 Task: Plan a 60-minute wine and paint night for artistic expression and fun.
Action: Mouse moved to (354, 177)
Screenshot: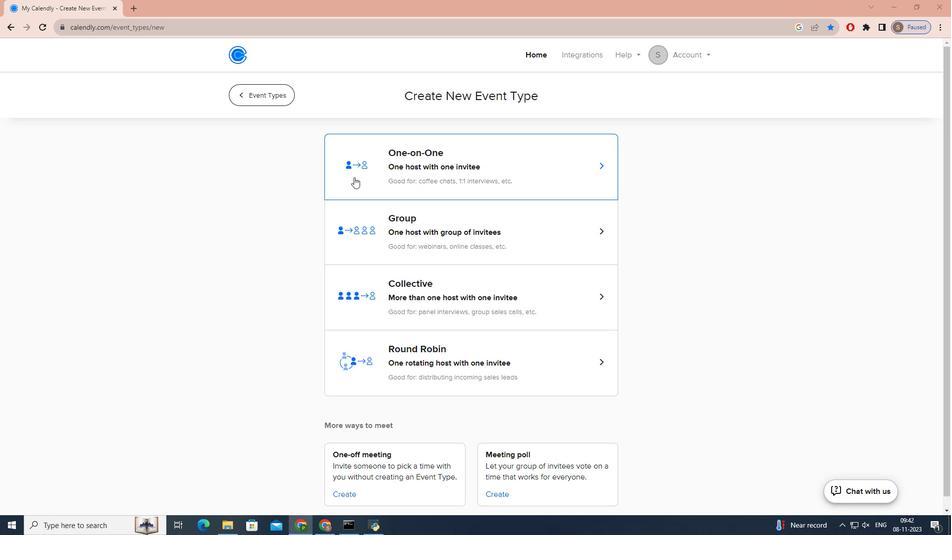 
Action: Mouse pressed left at (354, 177)
Screenshot: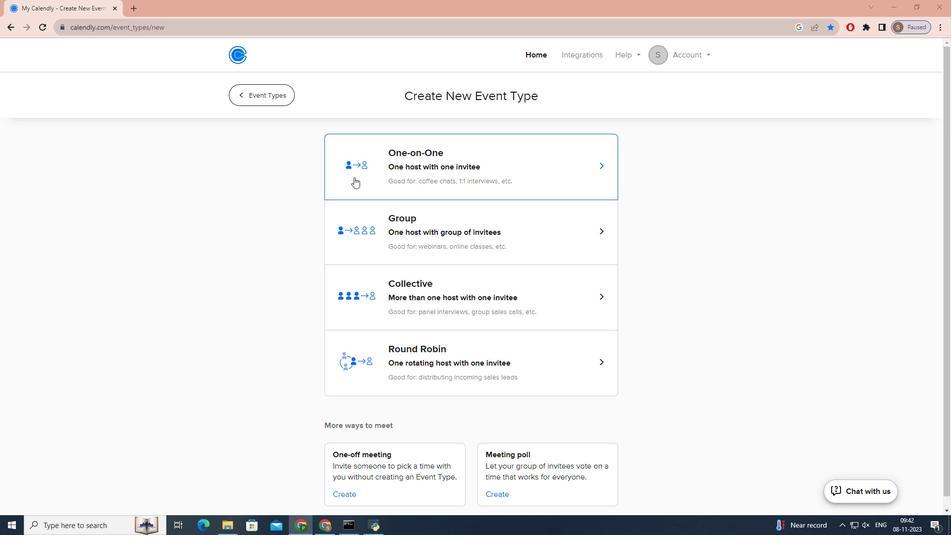 
Action: Key pressed w<Key.caps_lock>INE<Key.space>AND<Key.space><Key.caps_lock>p<Key.caps_lock>AINT<Key.space><Key.caps_lock>n<Key.caps_lock>IGHT<Key.shift_r>:<Key.space><Key.caps_lock>u<Key.caps_lock>NLEASH<Key.space><Key.caps_lock>y<Key.caps_lock>OUR<Key.space><Key.caps_lock>i<Key.caps_lock>NNER<Key.space><Key.caps_lock>a<Key.caps_lock>RTIST<Key.space>
Screenshot: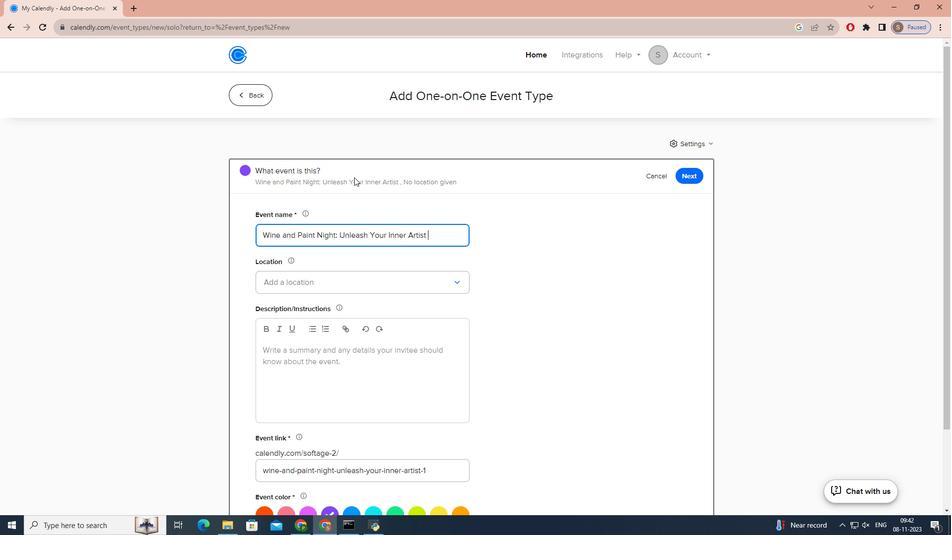 
Action: Mouse moved to (403, 275)
Screenshot: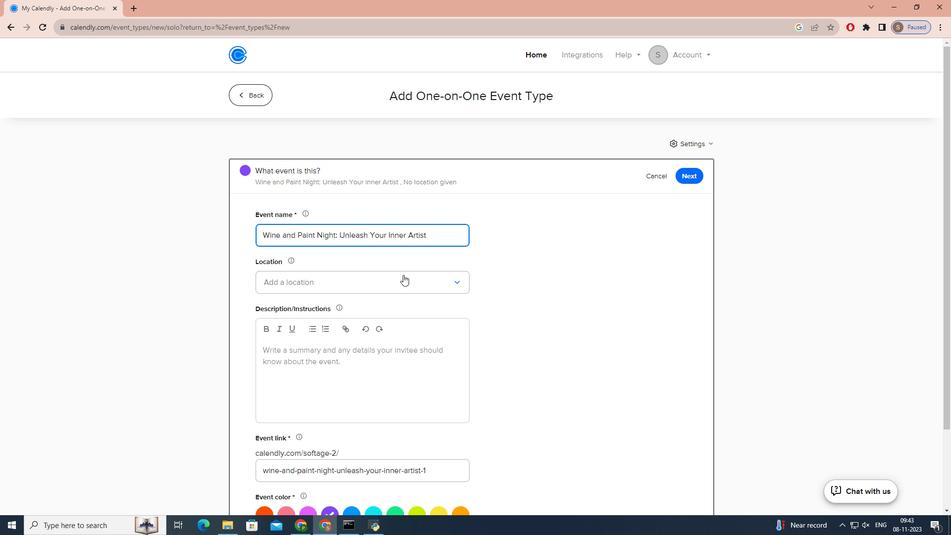 
Action: Mouse pressed left at (403, 275)
Screenshot: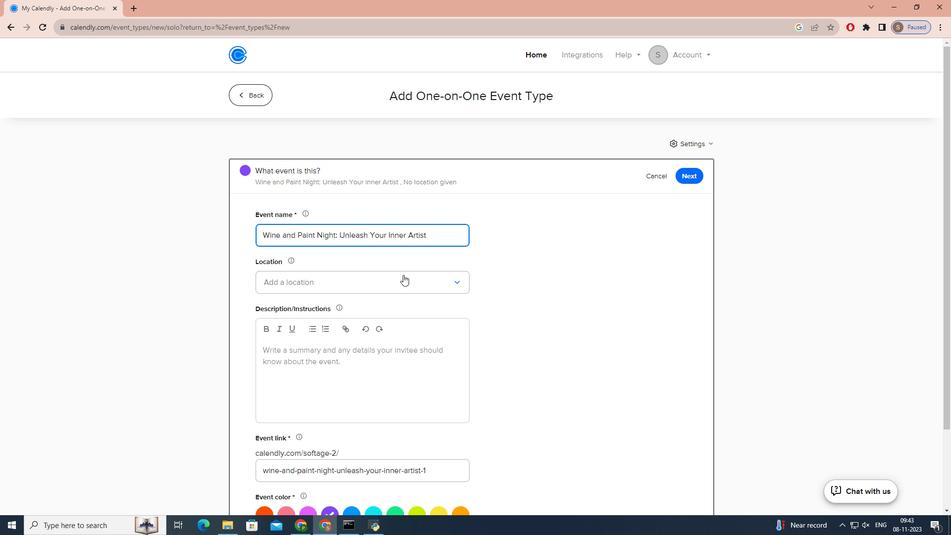 
Action: Mouse moved to (388, 301)
Screenshot: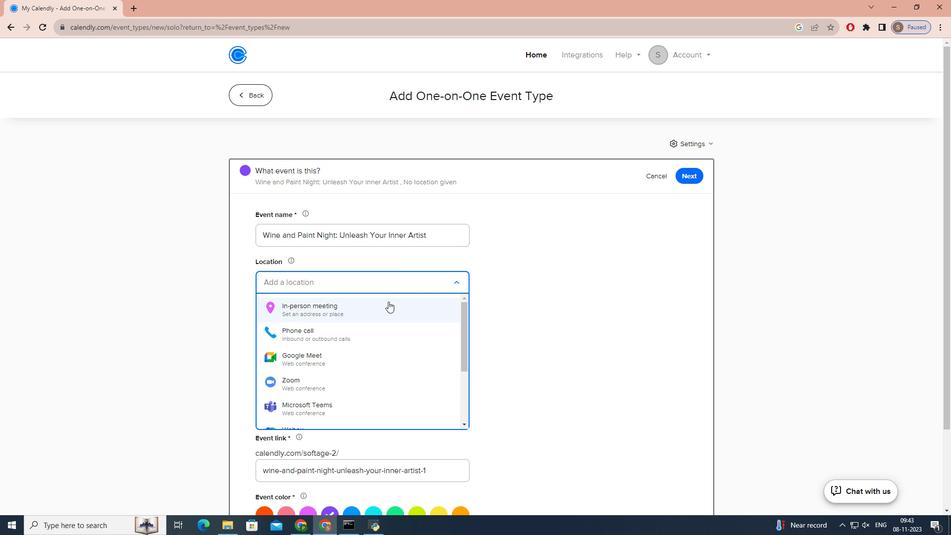 
Action: Mouse pressed left at (388, 301)
Screenshot: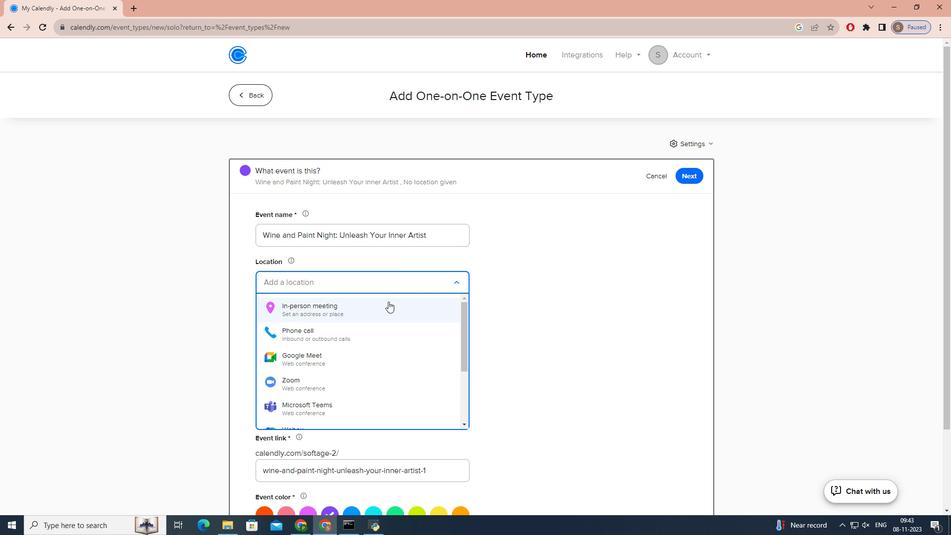 
Action: Mouse moved to (426, 159)
Screenshot: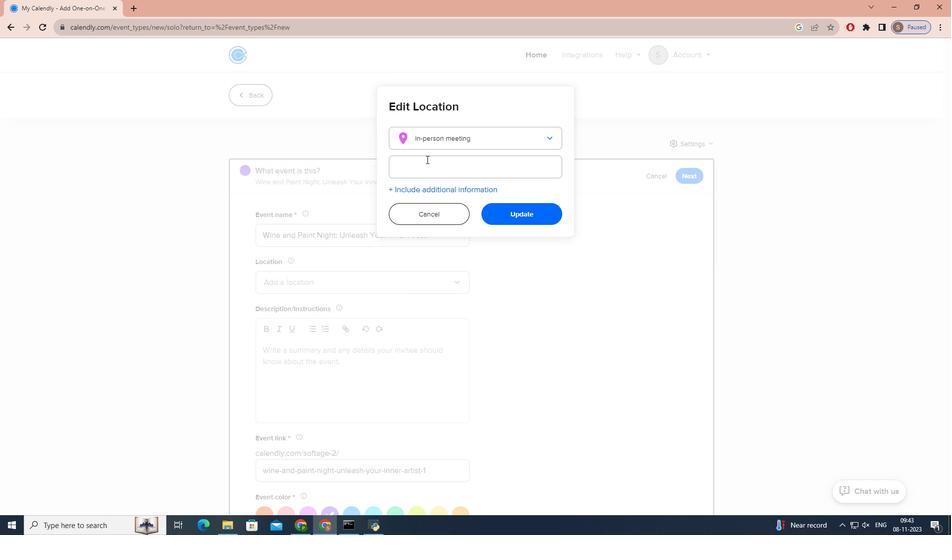 
Action: Mouse pressed left at (426, 159)
Screenshot: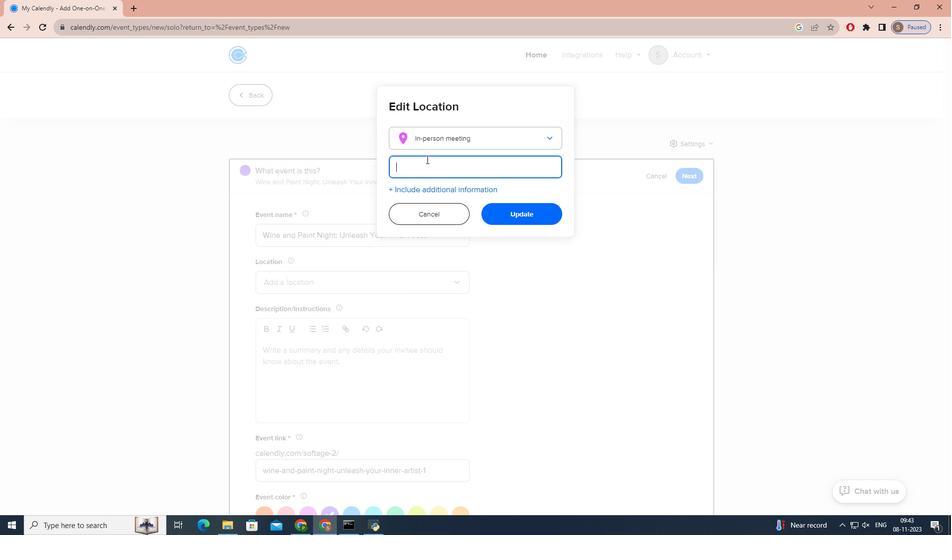 
Action: Key pressed <Key.caps_lock>s<Key.caps_lock>ANFORD<Key.space><Key.caps_lock>w<Key.caps_lock>INERY<Key.space><Key.shift>&<Key.space><Key.caps_lock>v<Key.caps_lock>INEYARDS<Key.shift_r>:<Key.space>5010<Key.space><Key.caps_lock>s<Key.caps_lock>ANTA<Key.space><Key.caps_lock>r<Key.caps_lock>OSA<Key.space><Key.caps_lock>r<Key.caps_lock>D,<Key.space><Key.caps_lock>l<Key.caps_lock>OMPOC,<Key.space><Key.caps_lock>ca<Key.space>93436
Screenshot: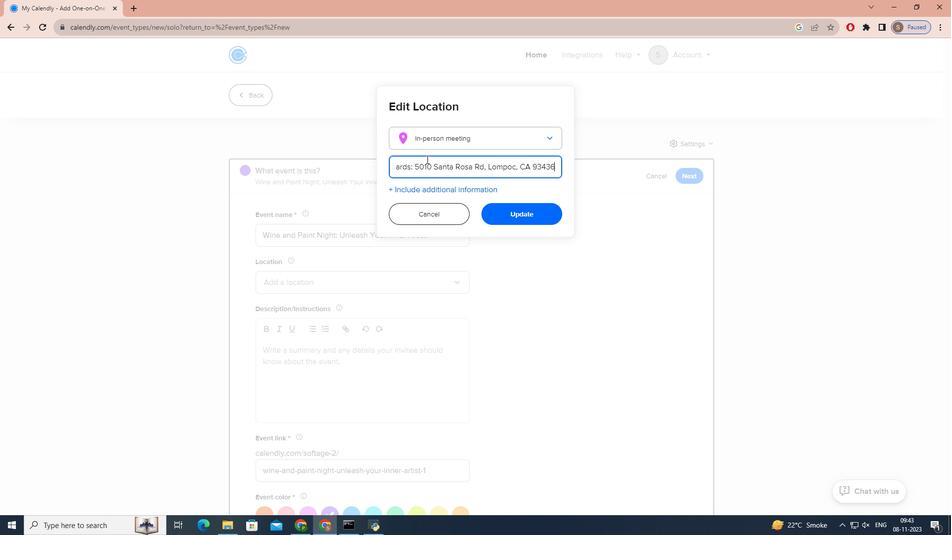 
Action: Mouse moved to (524, 216)
Screenshot: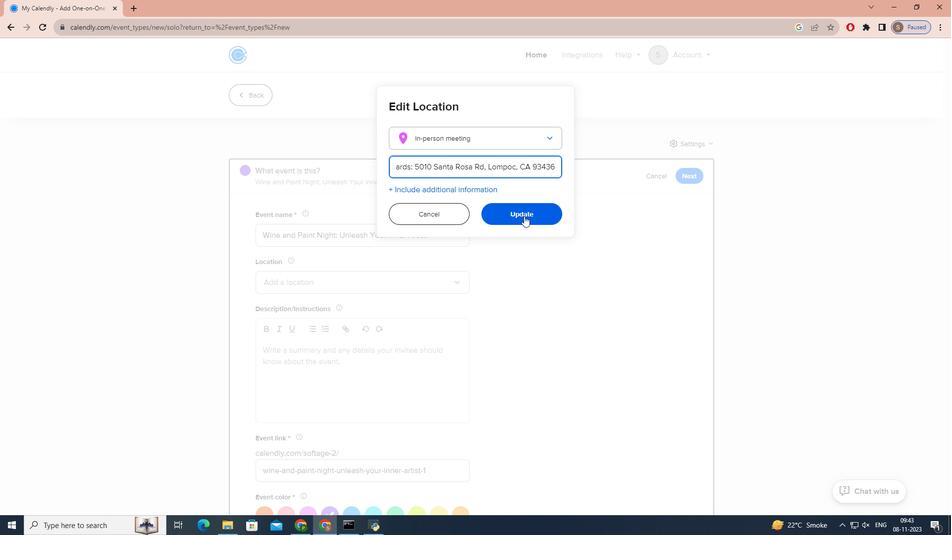 
Action: Mouse pressed left at (524, 216)
Screenshot: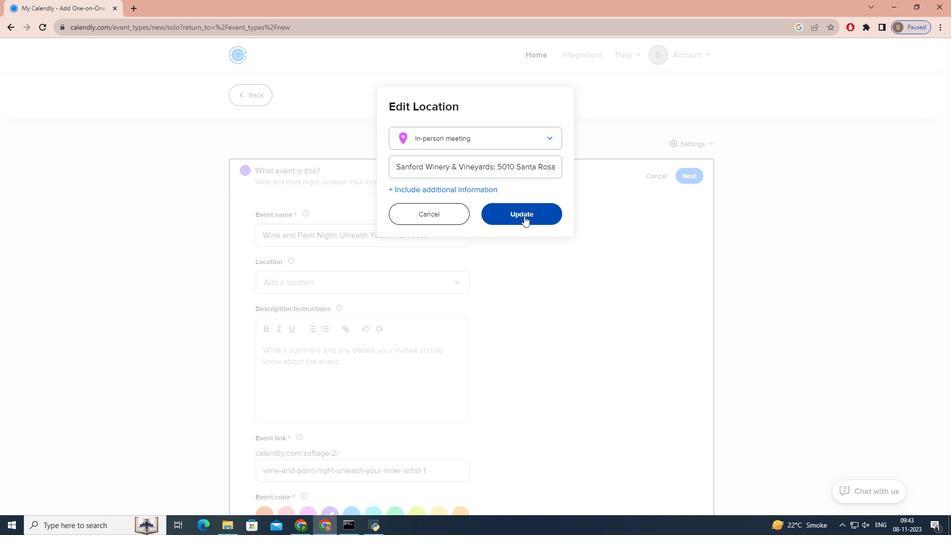 
Action: Mouse moved to (299, 389)
Screenshot: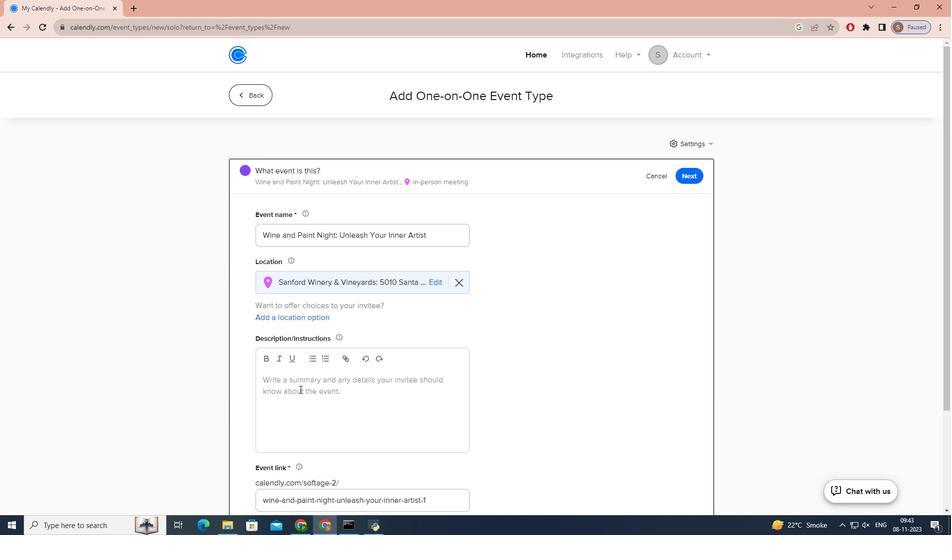 
Action: Mouse pressed left at (299, 389)
Screenshot: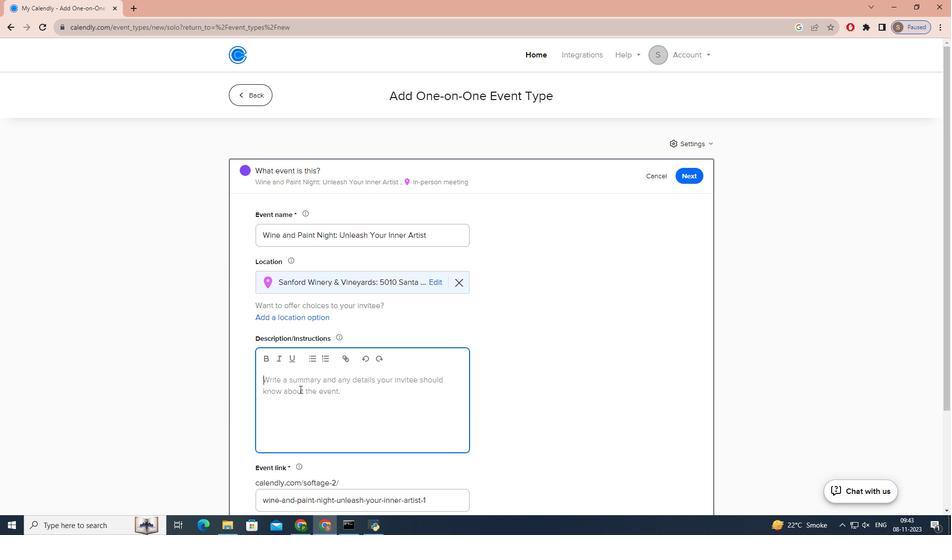 
Action: Key pressed j<Key.caps_lock>OIN<Key.space>US<Key.space>FOR<Key.space>A<Key.space>DELIGHTFUL<Key.space>EVENING<Key.space>OF<Key.space>ARTISTIC<Key.space>EXPRESION<Key.space>AND<Key.backspace><Key.backspace><Key.backspace><Key.backspace><Key.backspace><Key.backspace><Key.backspace><Key.backspace><Key.backspace>ESSION<Key.space>AND<Key.space>FUN<Key.space>AT<Key.space>OUR<Key.space><Key.caps_lock>w<Key.caps_lock>INE<Key.space>AND<Key.space><Key.caps_lock>p<Key.caps_lock>AINT<Key.space><Key.caps_lock>n<Key.caps_lock>IGHT<Key.space>EVENT.<Key.space><Key.caps_lock>n<Key.caps_lock>O<Key.space>PRIOR<Key.space>PAINTING<Key.space>EXPERIENCE<Key.space>IS<Key.space>REQUIRED<Key.space>-<Key.space>JUST<Key.space>BRING<Key.space>YOUR<Key.space>ENTHUI<Key.backspace>SIASM<Key.space>AND<Key.space>CREAVI<Key.backspace>TIVITY<Key.shift>!<Key.space><Key.caps_lock>
Screenshot: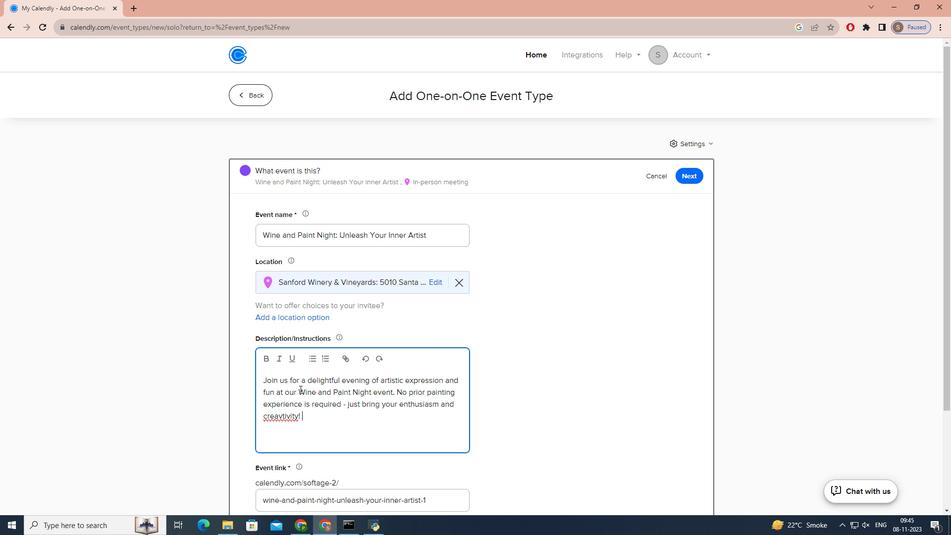 
Action: Mouse moved to (282, 415)
Screenshot: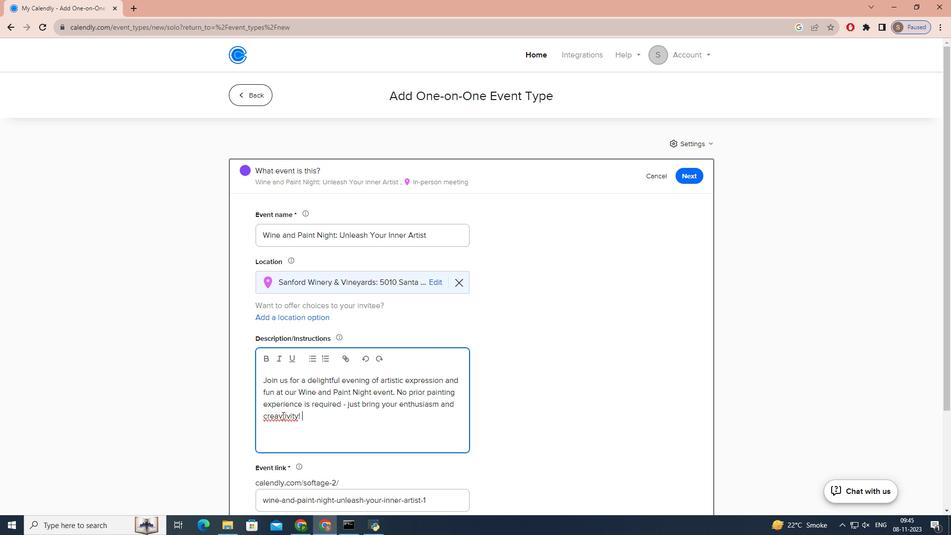 
Action: Mouse pressed left at (282, 415)
Screenshot: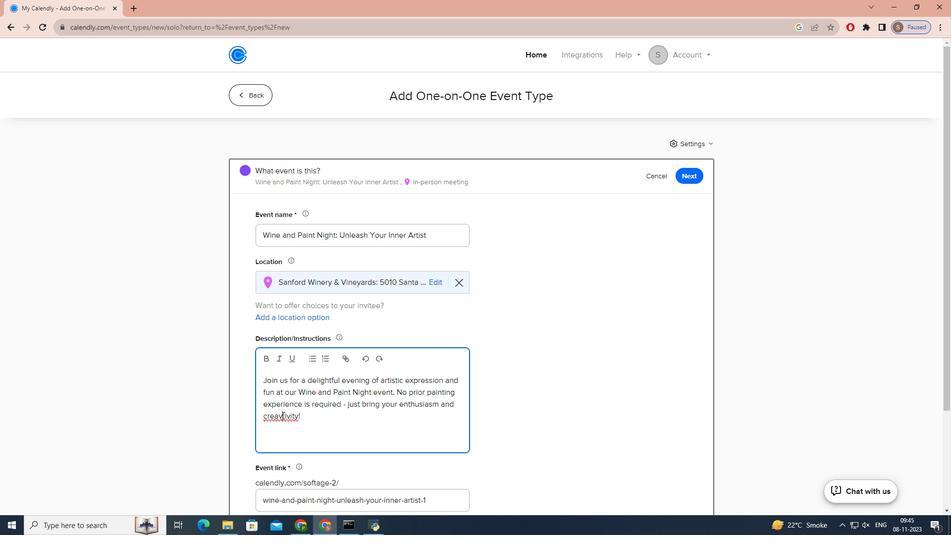 
Action: Key pressed <Key.backspace>
Screenshot: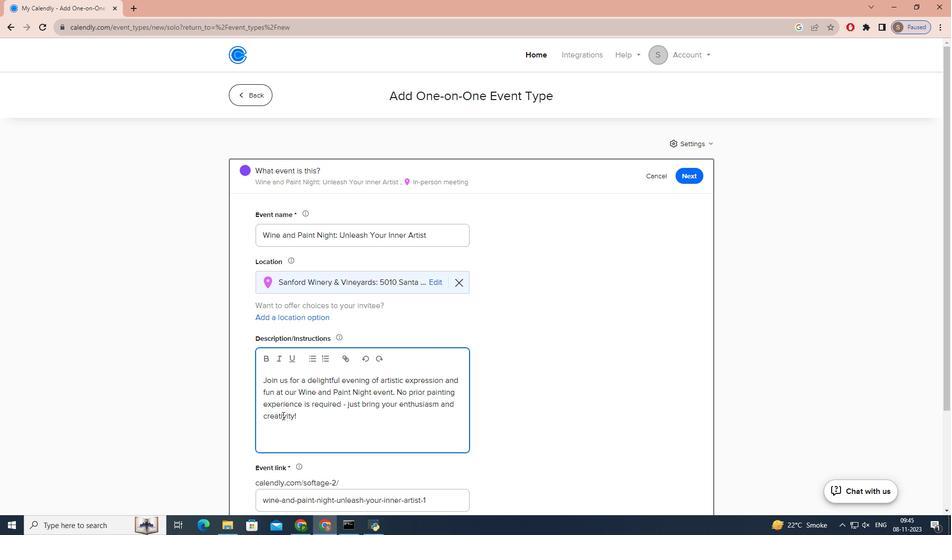 
Action: Mouse moved to (303, 420)
Screenshot: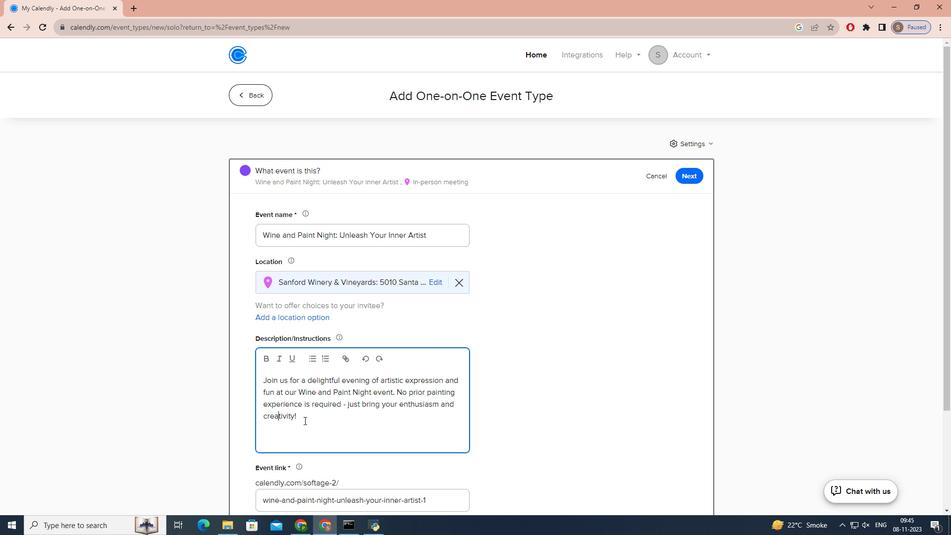 
Action: Mouse pressed left at (303, 420)
Screenshot: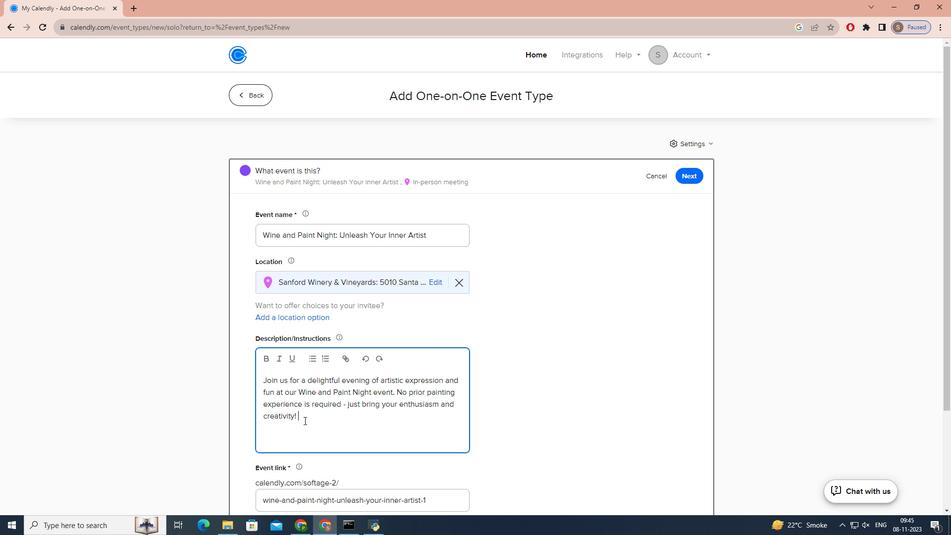 
Action: Mouse moved to (304, 420)
Screenshot: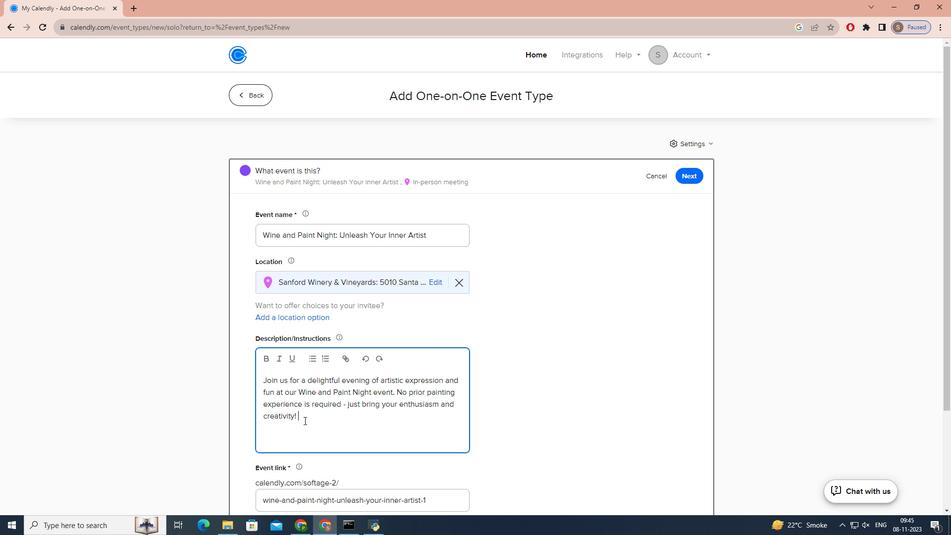 
Action: Key pressed <Key.enter>t<Key.caps_lock>HIS<Key.space>SESSION<Key.space>IS<Key.space>THE<Key.space>PERFECT<Key.space>WAY<Key.space>TO<Key.space>RELAX,<Key.space>UNWIND,<Key.space>AND<Key.space>TAP<Key.space>INTO<Key.space>YOUR<Key.space>ARTISTIC<Key.space>SIDE,<Key.space>ALL<Key.space>WHILE<Key.space>SIPPING<Key.space>ON<Key.space>YOUR<Key.space>FAVORITE<Key.space>WINE.
Screenshot: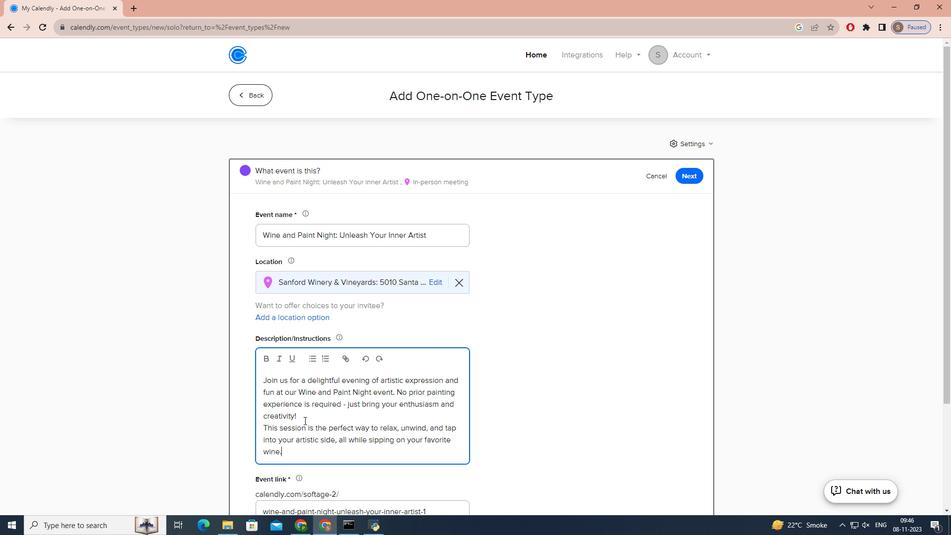 
Action: Mouse scrolled (304, 420) with delta (0, 0)
Screenshot: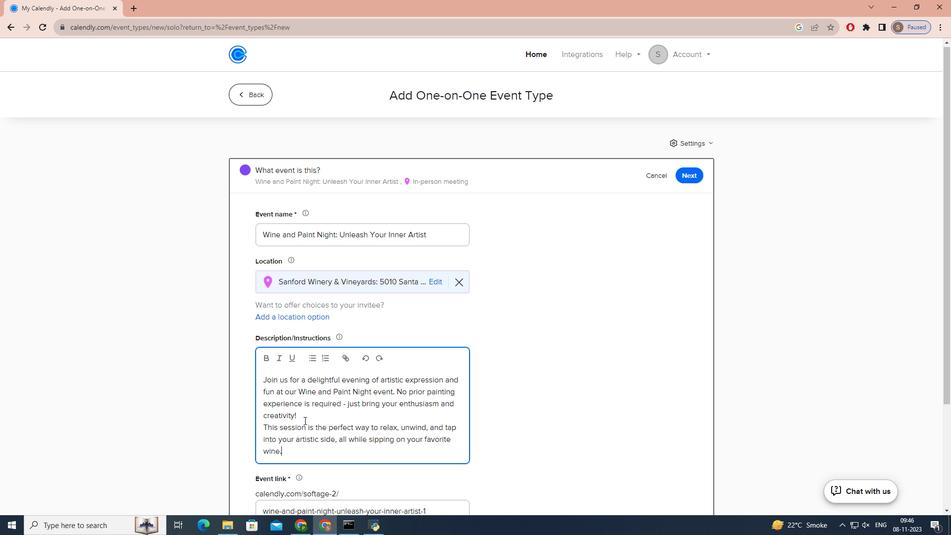 
Action: Mouse scrolled (304, 420) with delta (0, 0)
Screenshot: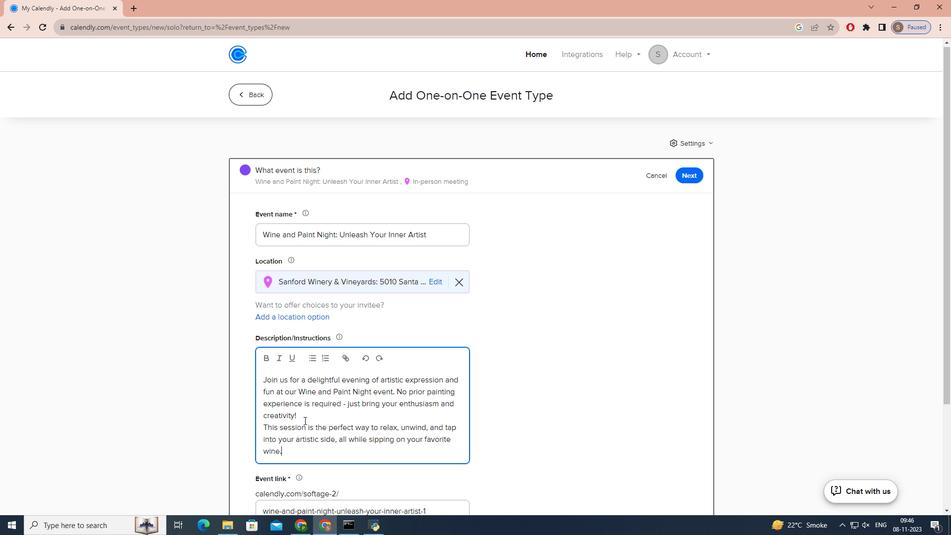 
Action: Mouse scrolled (304, 420) with delta (0, 0)
Screenshot: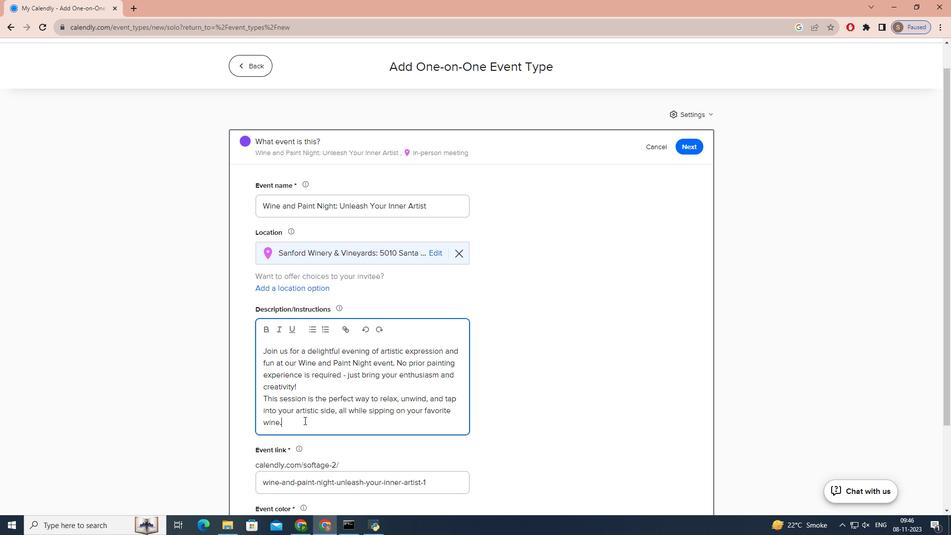 
Action: Mouse scrolled (304, 420) with delta (0, 0)
Screenshot: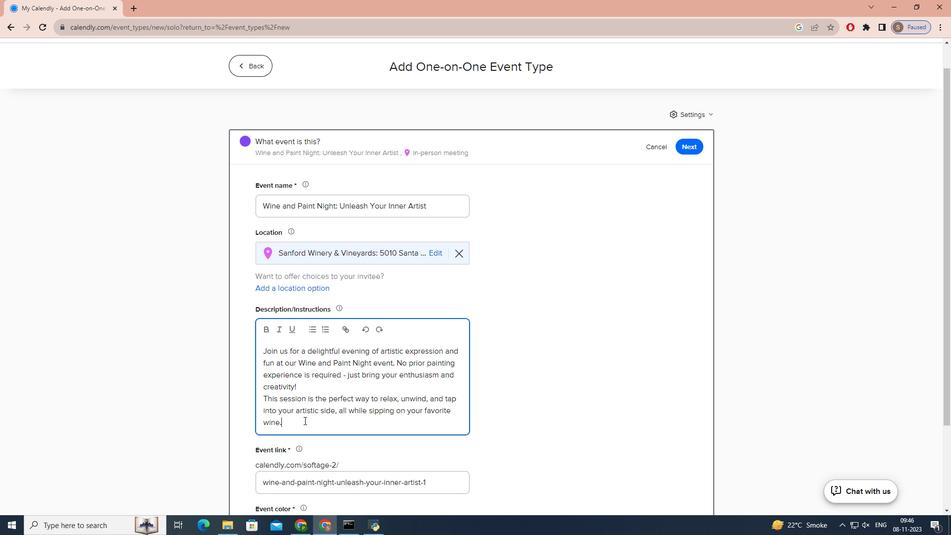 
Action: Mouse scrolled (304, 420) with delta (0, 0)
Screenshot: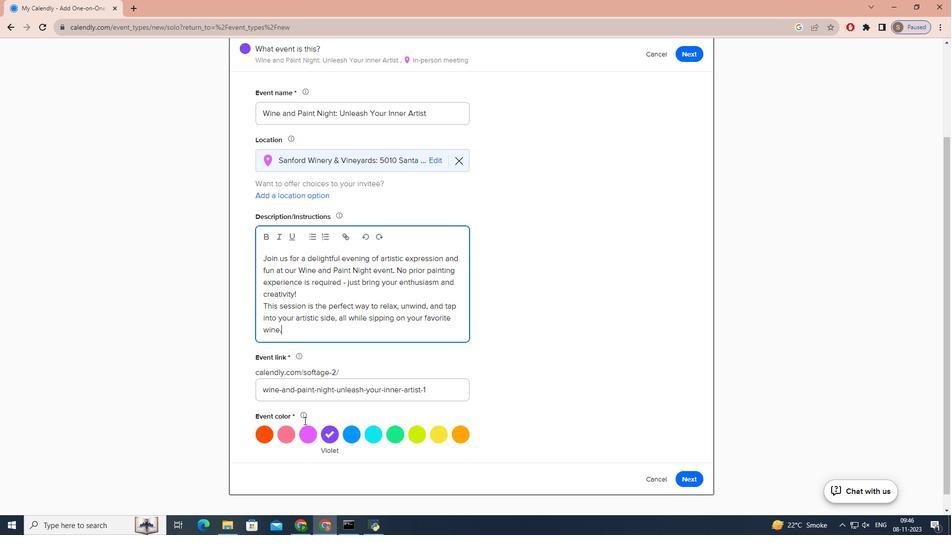 
Action: Mouse scrolled (304, 420) with delta (0, 0)
Screenshot: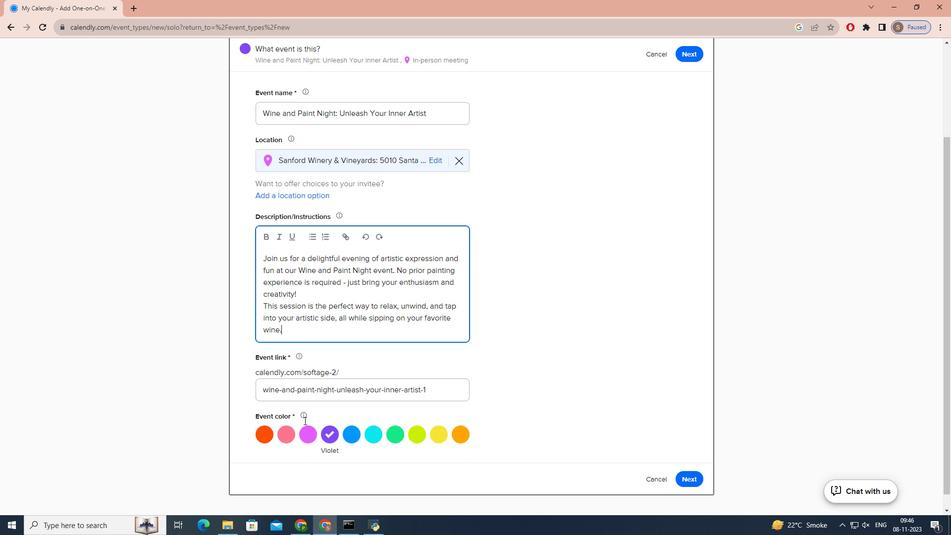 
Action: Mouse moved to (352, 416)
Screenshot: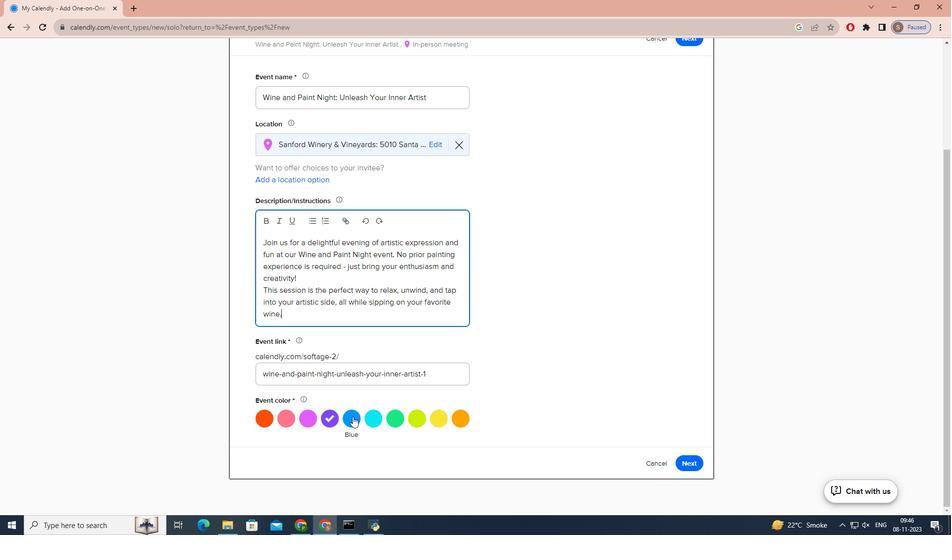 
Action: Mouse pressed left at (352, 416)
Screenshot: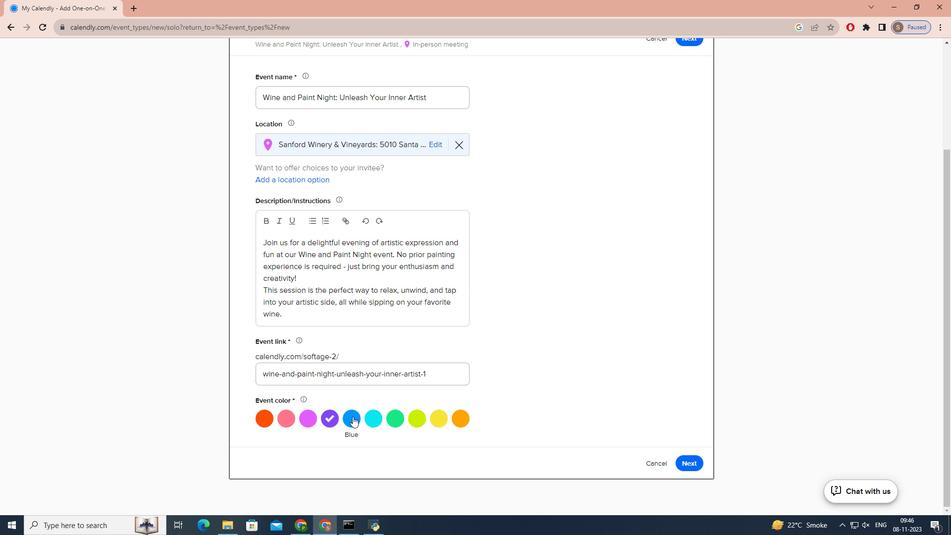 
Action: Mouse moved to (688, 461)
Screenshot: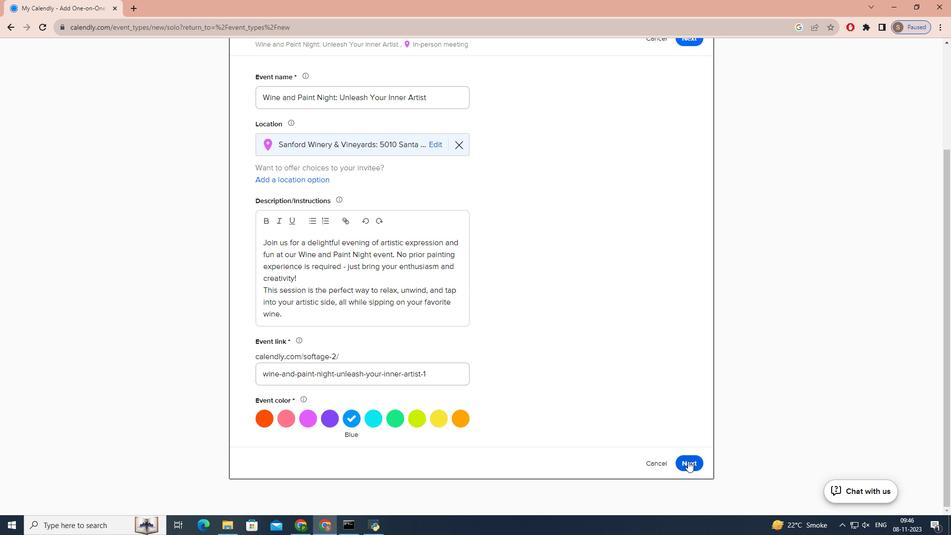
Action: Mouse pressed left at (688, 461)
Screenshot: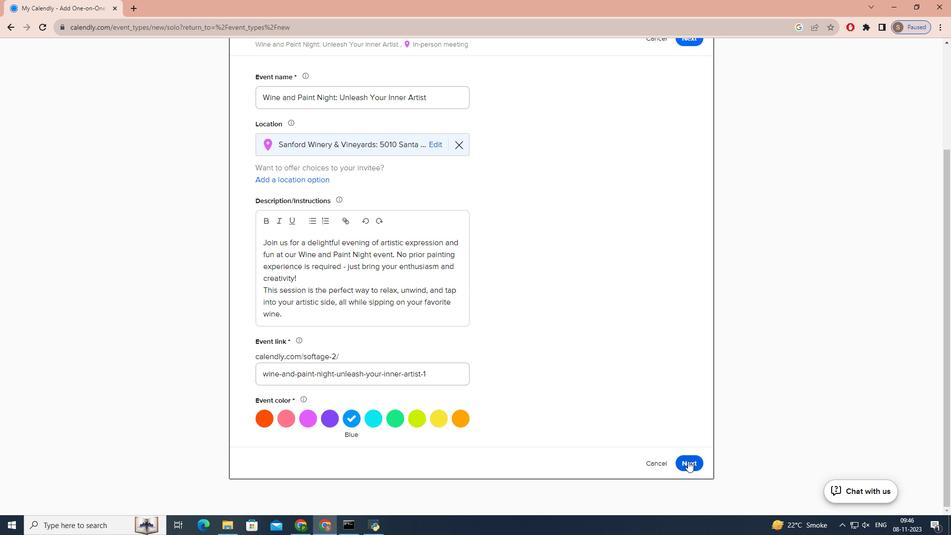 
Action: Mouse moved to (428, 276)
Screenshot: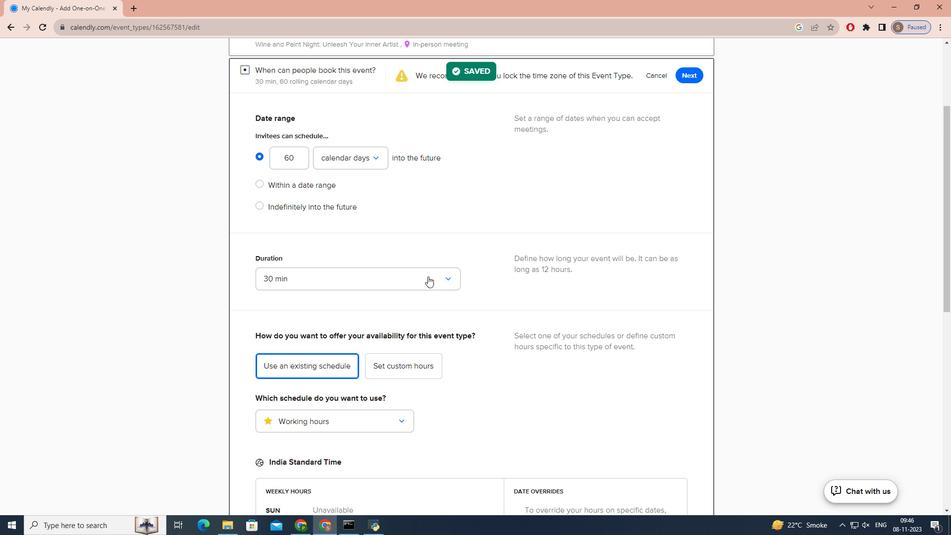 
Action: Mouse pressed left at (428, 276)
Screenshot: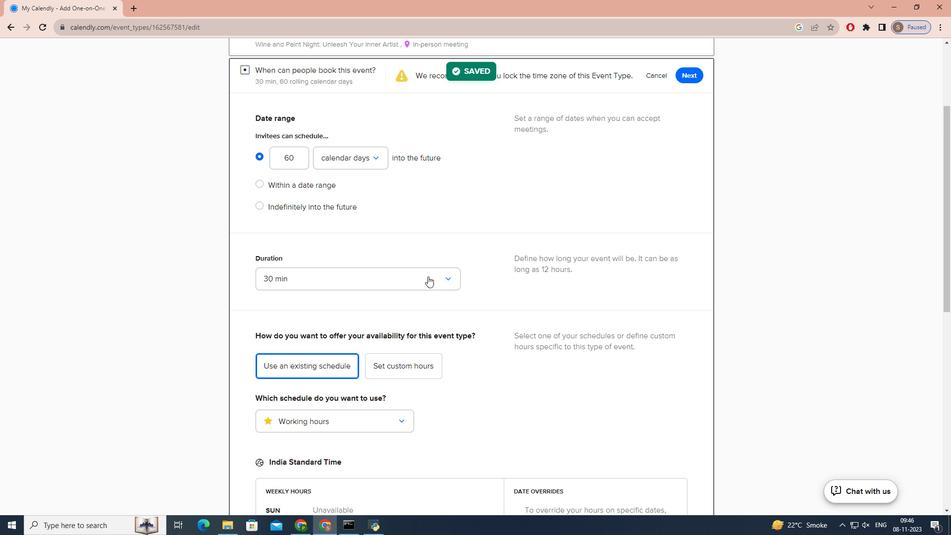 
Action: Mouse moved to (371, 356)
Screenshot: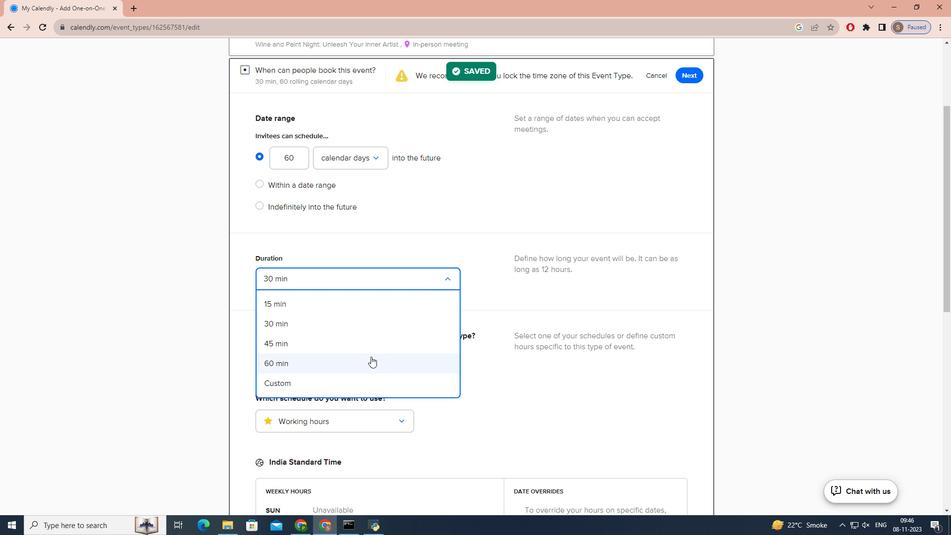 
Action: Mouse pressed left at (371, 356)
Screenshot: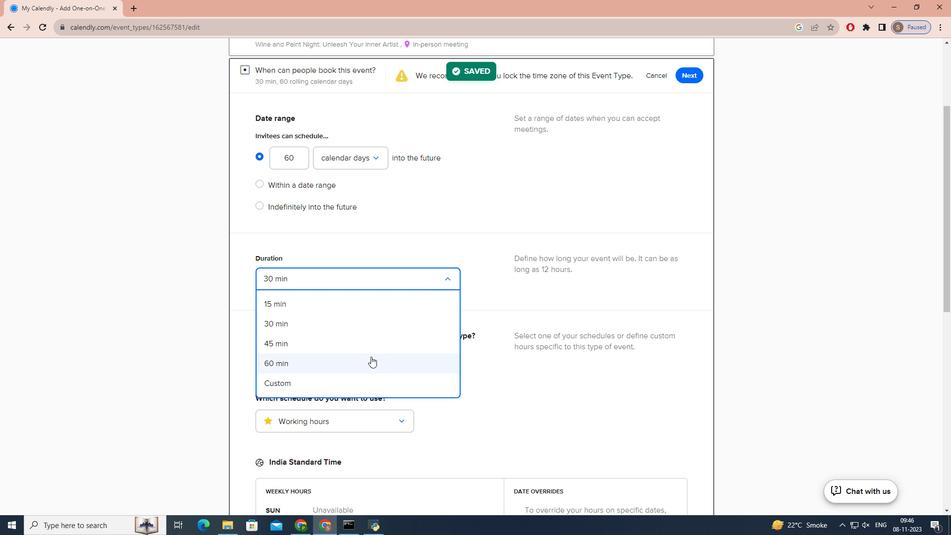 
Action: Mouse moved to (541, 253)
Screenshot: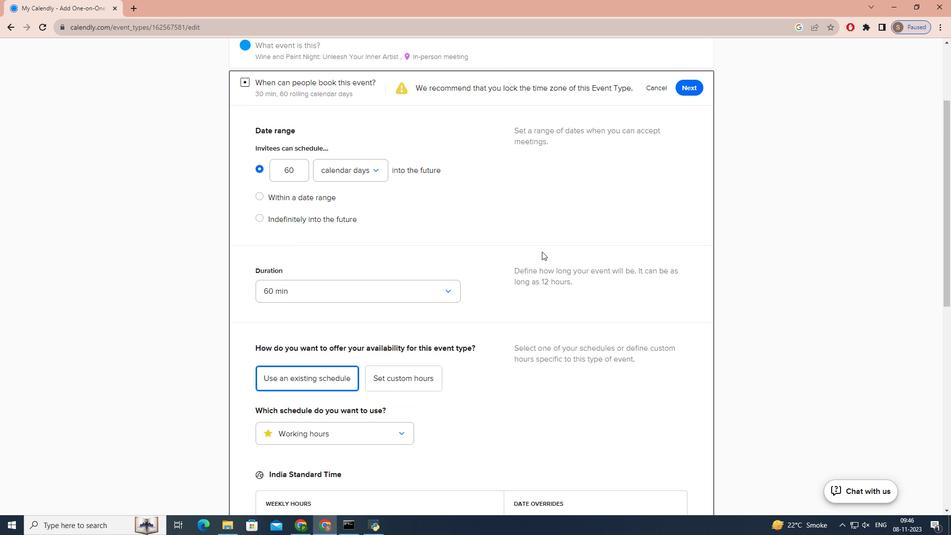 
Action: Mouse scrolled (541, 254) with delta (0, 0)
Screenshot: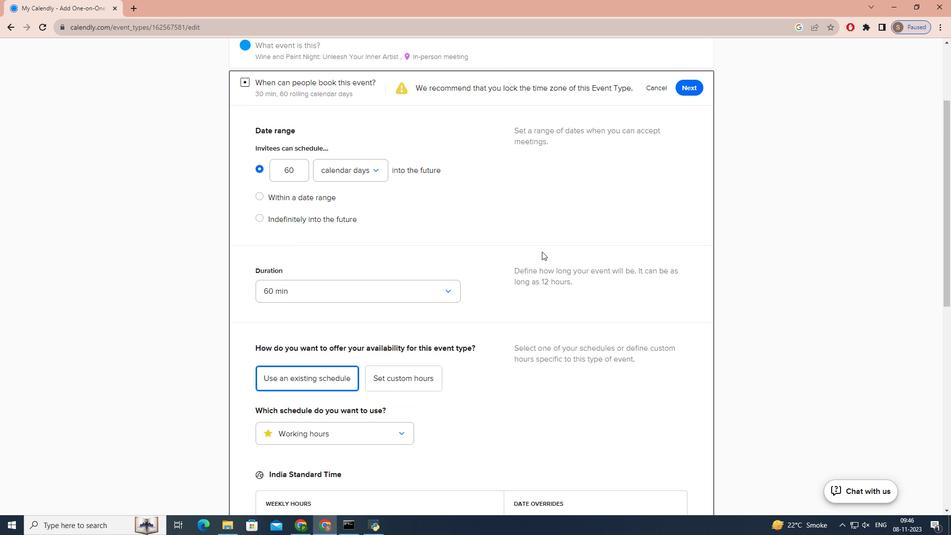 
Action: Mouse scrolled (541, 254) with delta (0, 0)
Screenshot: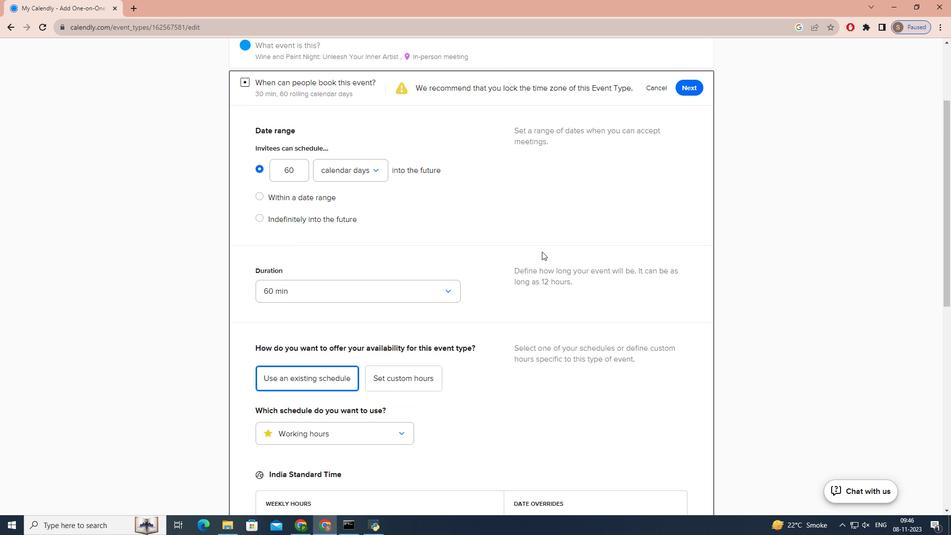 
Action: Mouse moved to (541, 252)
Screenshot: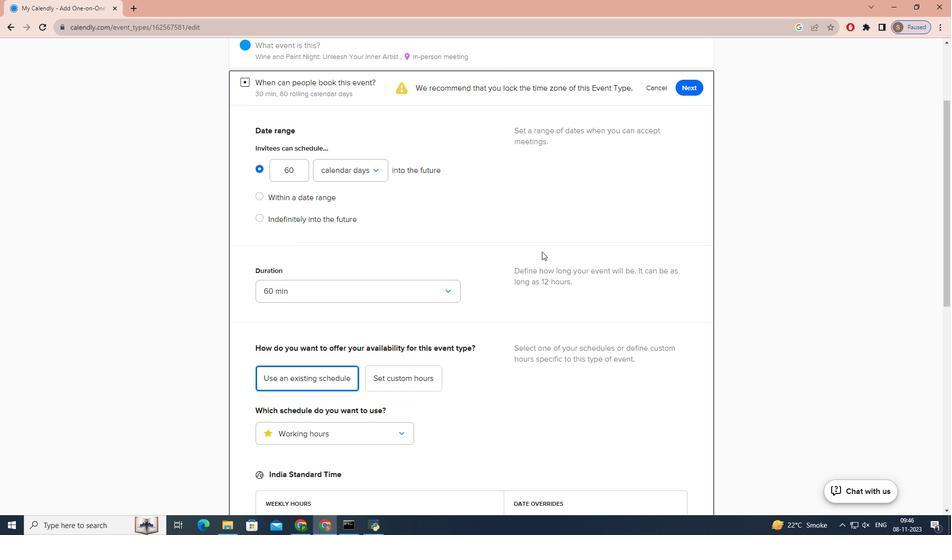 
Action: Mouse scrolled (541, 252) with delta (0, 0)
Screenshot: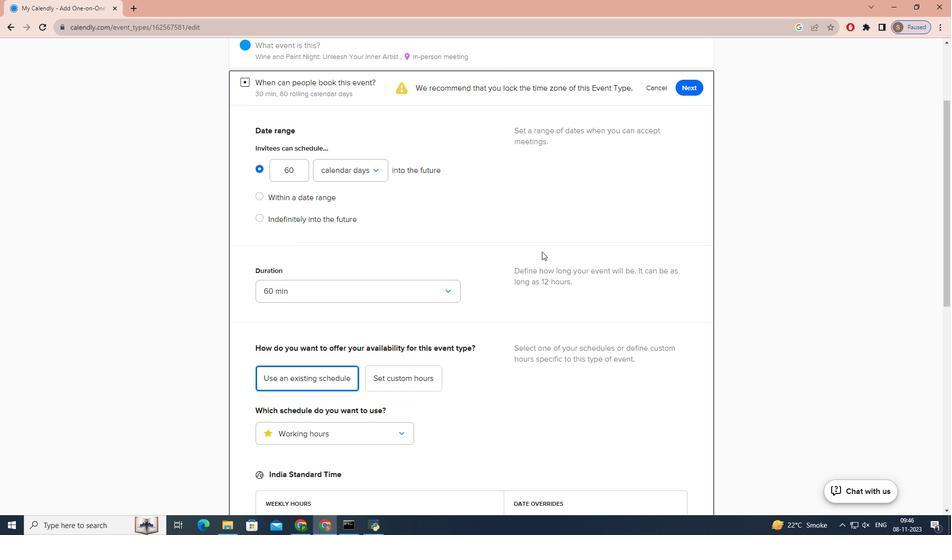 
Action: Mouse moved to (686, 212)
Screenshot: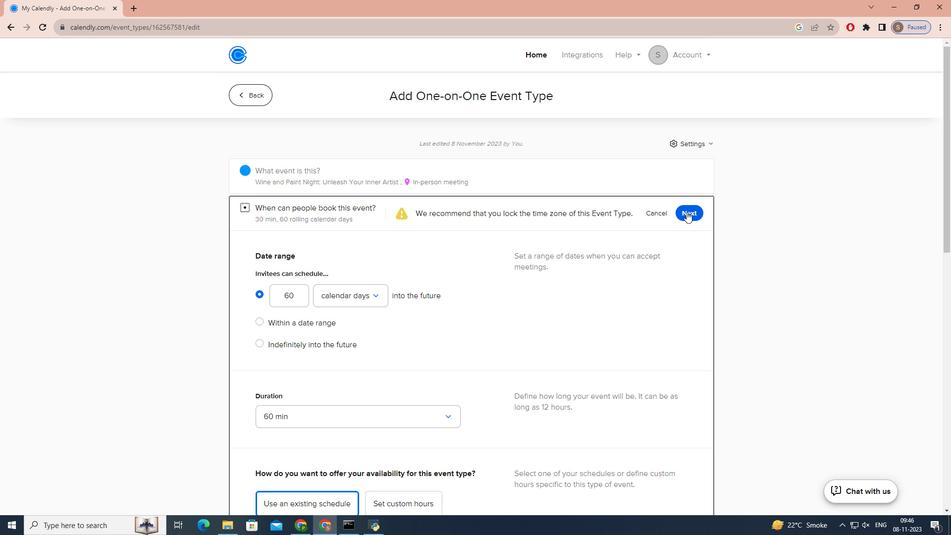 
Action: Mouse pressed left at (686, 212)
Screenshot: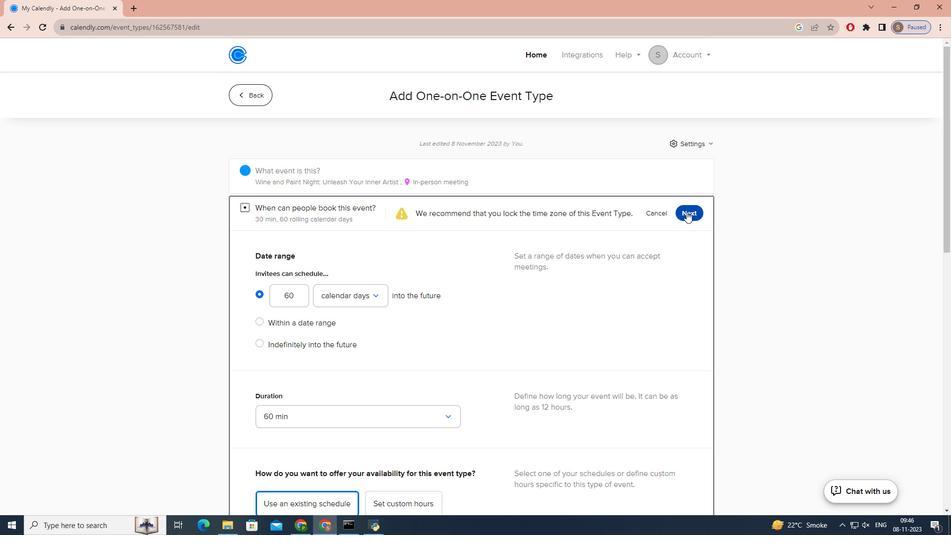 
